 Task: Look for products in the category "Lager" from Rolling Rock only.
Action: Mouse moved to (66, 345)
Screenshot: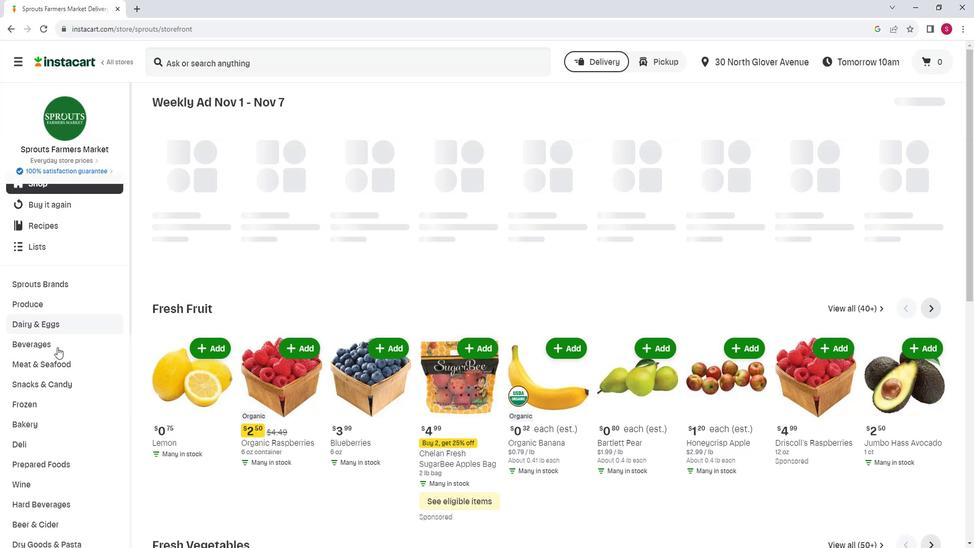 
Action: Mouse scrolled (66, 345) with delta (0, 0)
Screenshot: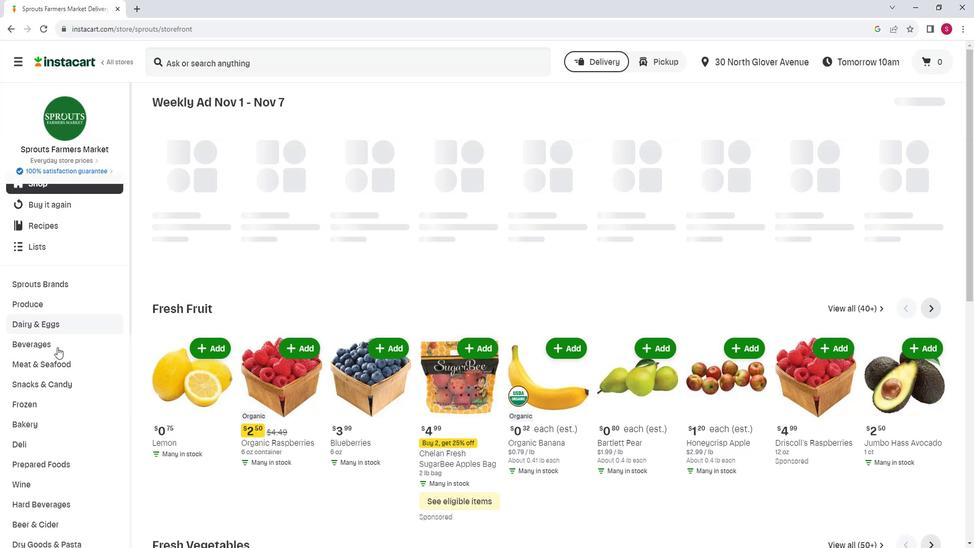 
Action: Mouse moved to (68, 488)
Screenshot: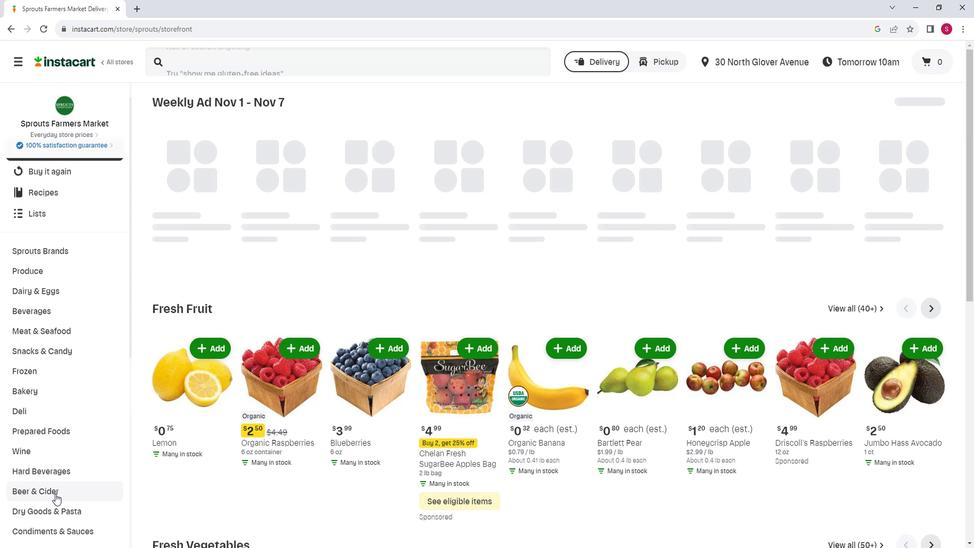 
Action: Mouse pressed left at (68, 488)
Screenshot: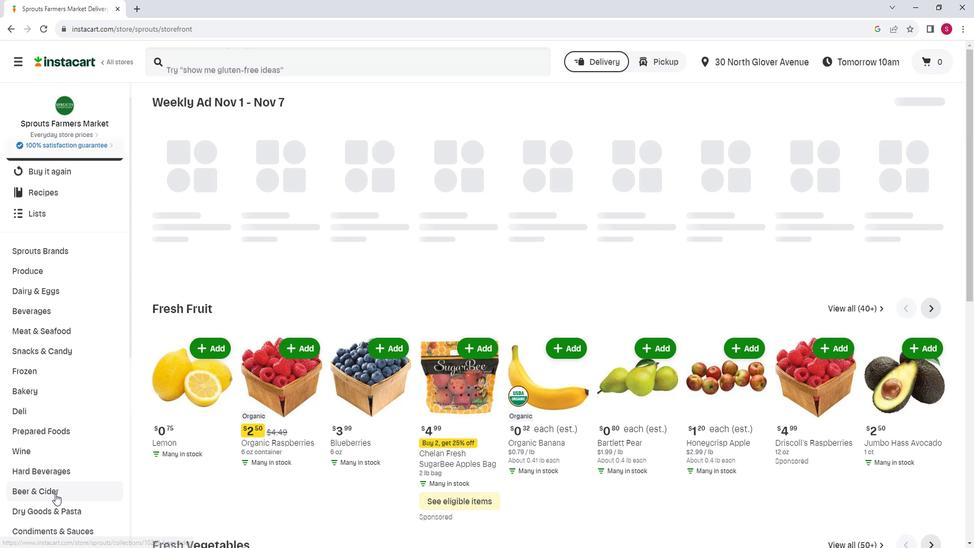 
Action: Mouse moved to (326, 142)
Screenshot: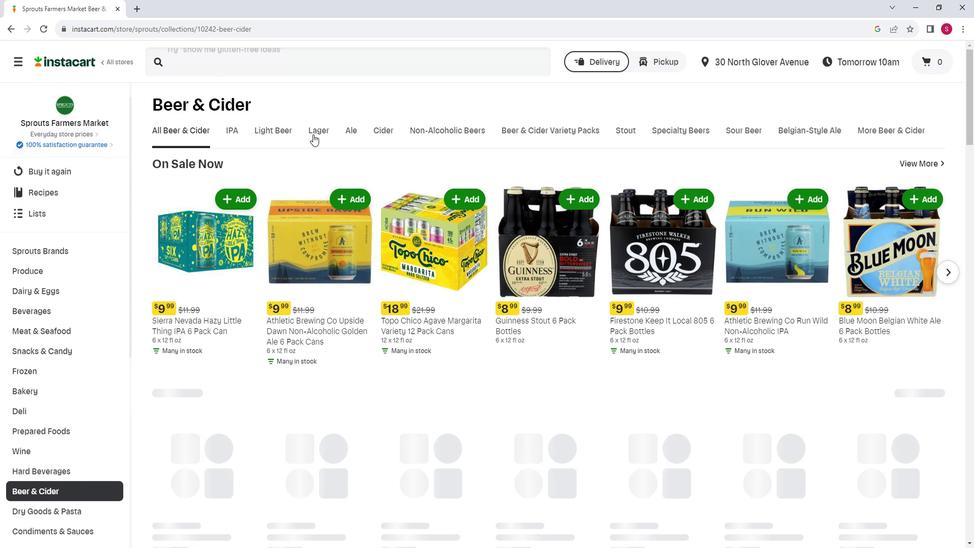 
Action: Mouse pressed left at (326, 142)
Screenshot: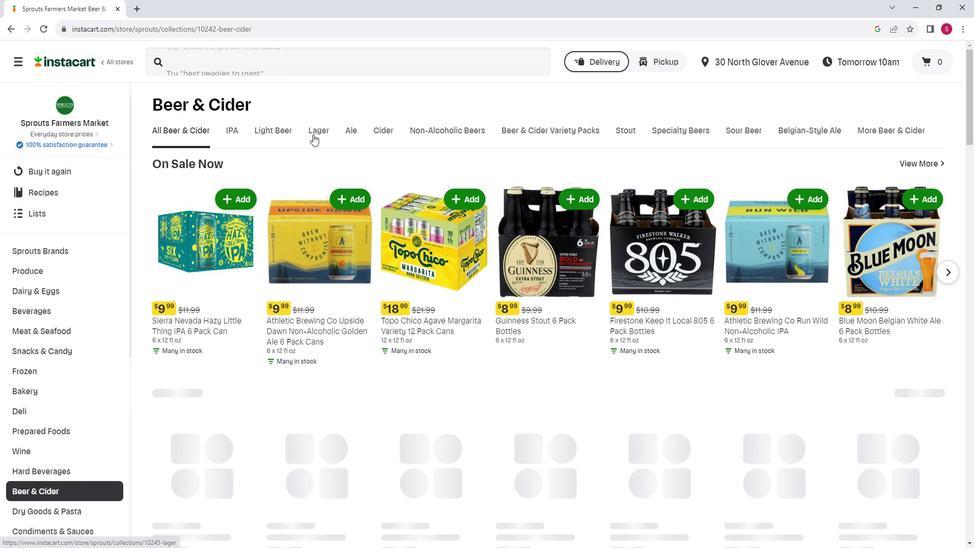 
Action: Mouse moved to (248, 176)
Screenshot: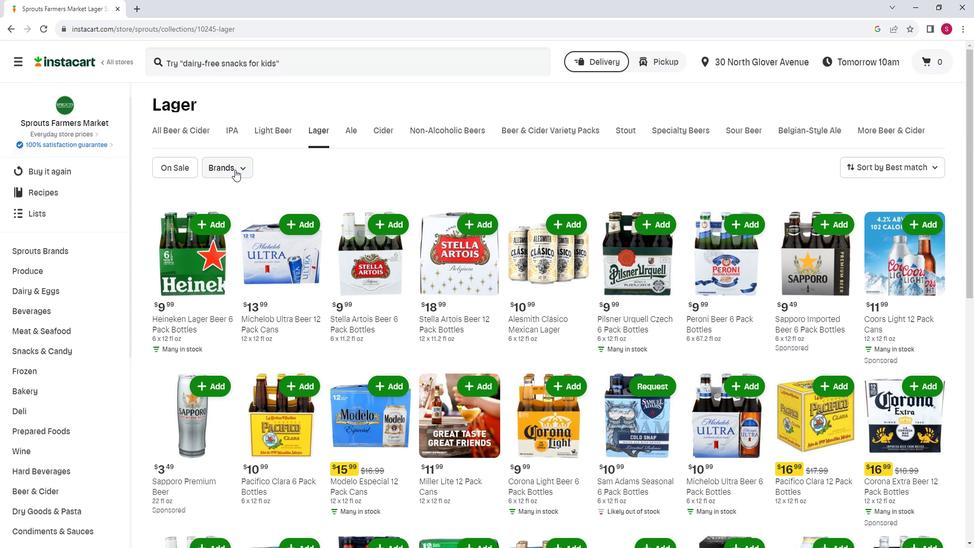 
Action: Mouse pressed left at (248, 176)
Screenshot: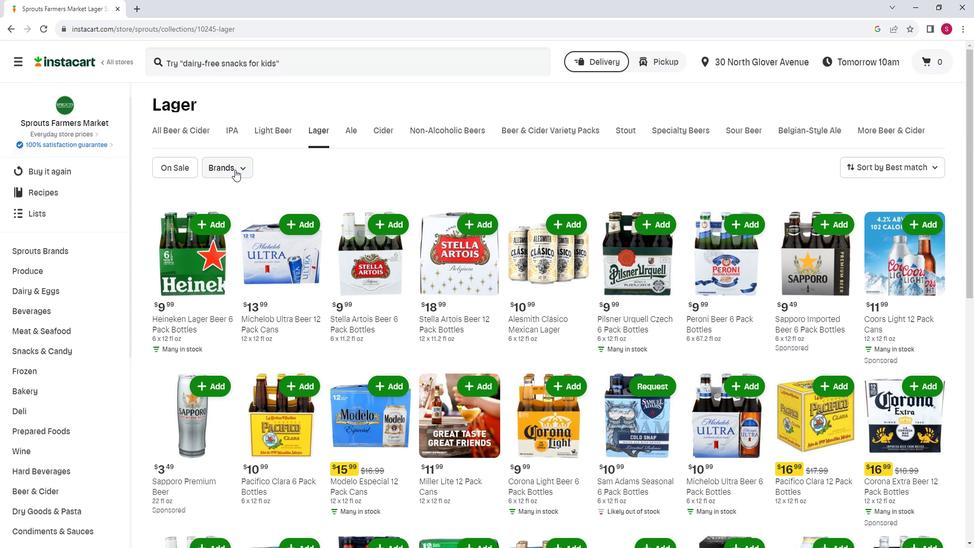 
Action: Mouse moved to (276, 260)
Screenshot: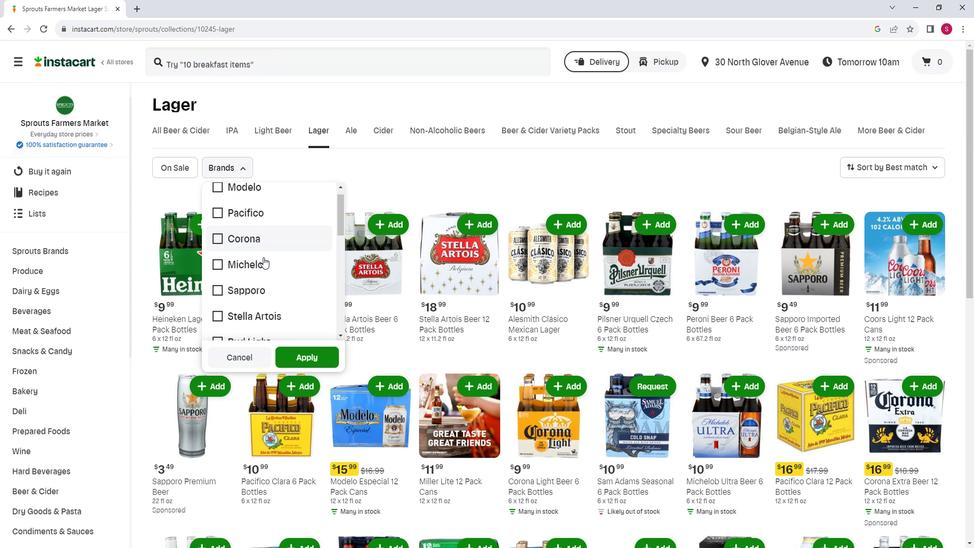 
Action: Mouse scrolled (276, 260) with delta (0, 0)
Screenshot: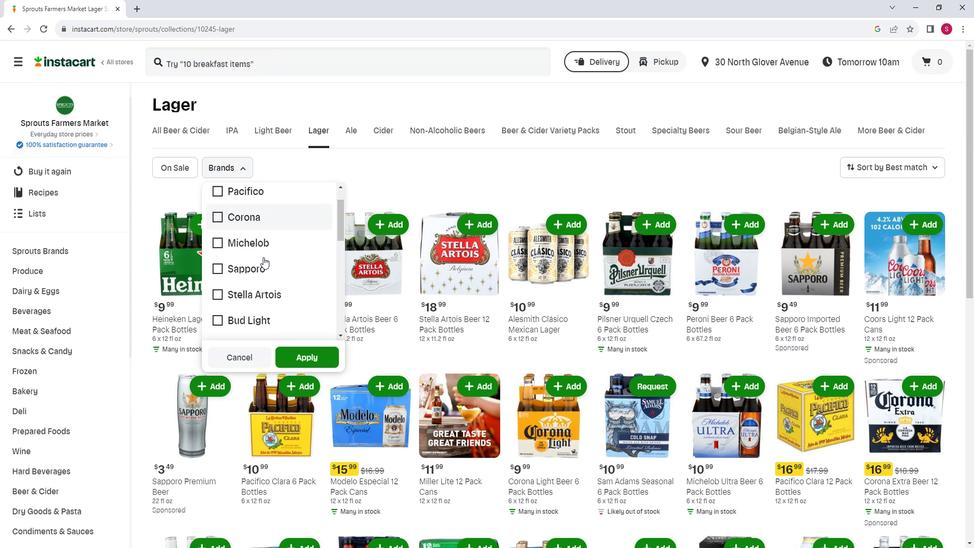 
Action: Mouse scrolled (276, 260) with delta (0, 0)
Screenshot: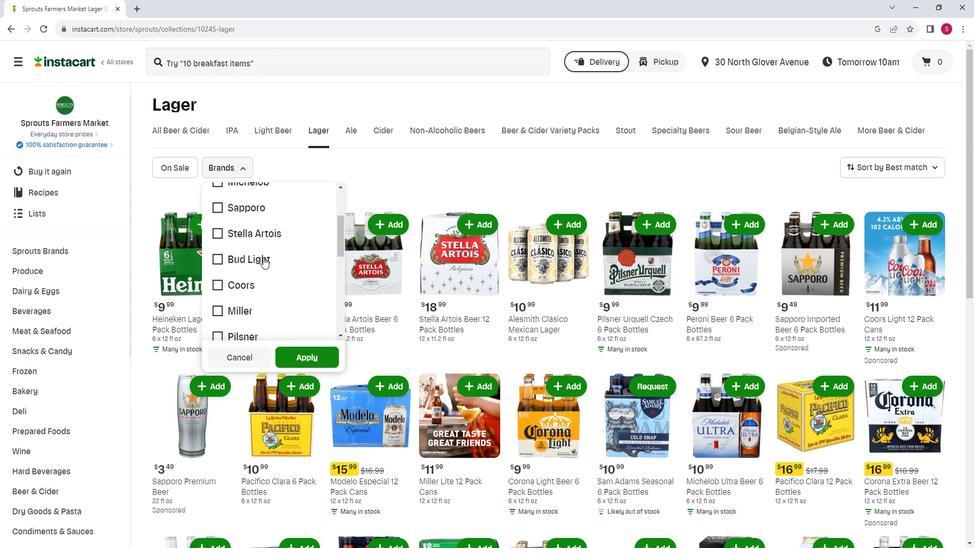 
Action: Mouse scrolled (276, 260) with delta (0, 0)
Screenshot: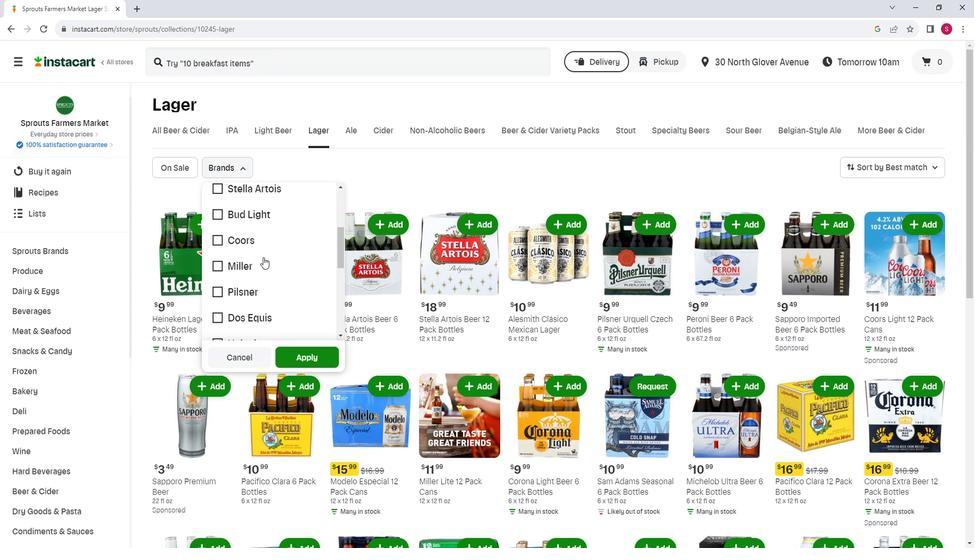 
Action: Mouse scrolled (276, 260) with delta (0, 0)
Screenshot: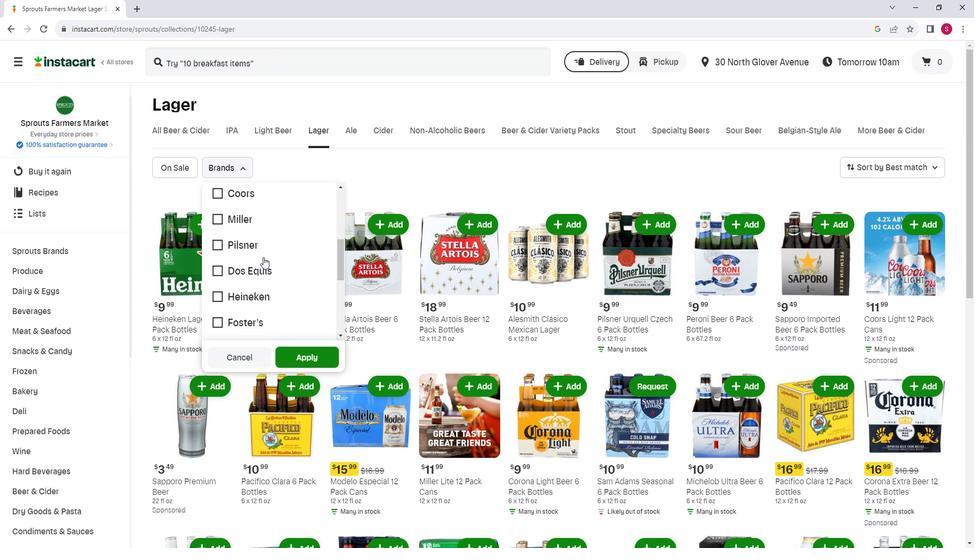 
Action: Mouse scrolled (276, 260) with delta (0, 0)
Screenshot: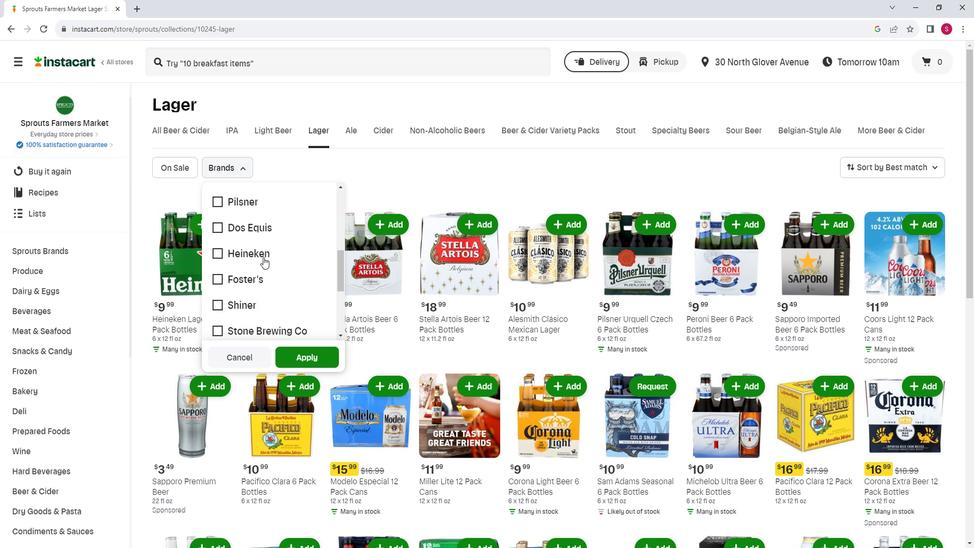 
Action: Mouse scrolled (276, 260) with delta (0, 0)
Screenshot: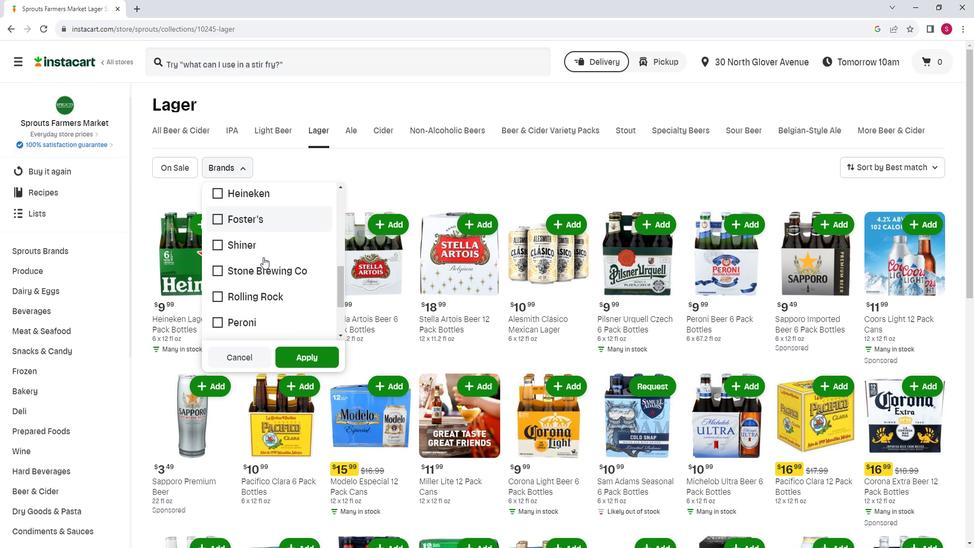 
Action: Mouse moved to (279, 269)
Screenshot: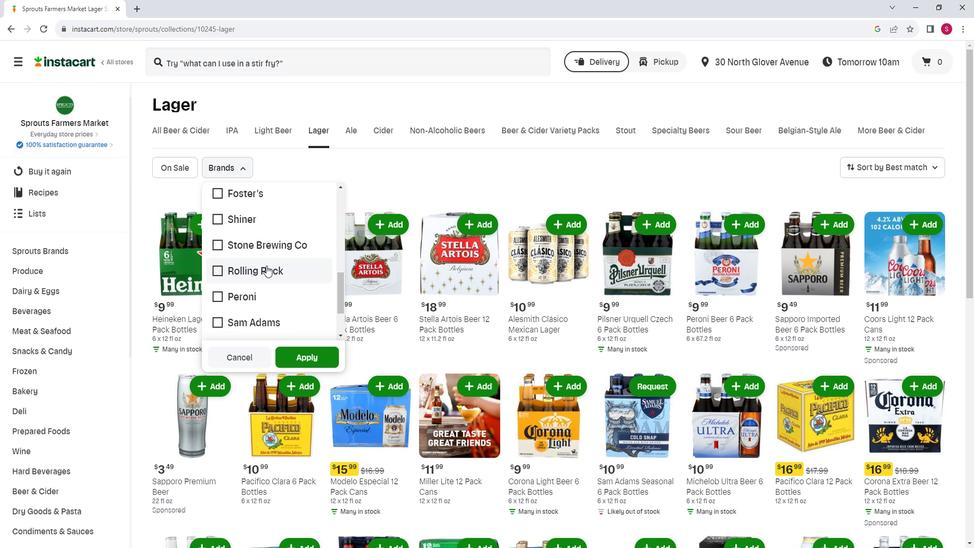 
Action: Mouse pressed left at (279, 269)
Screenshot: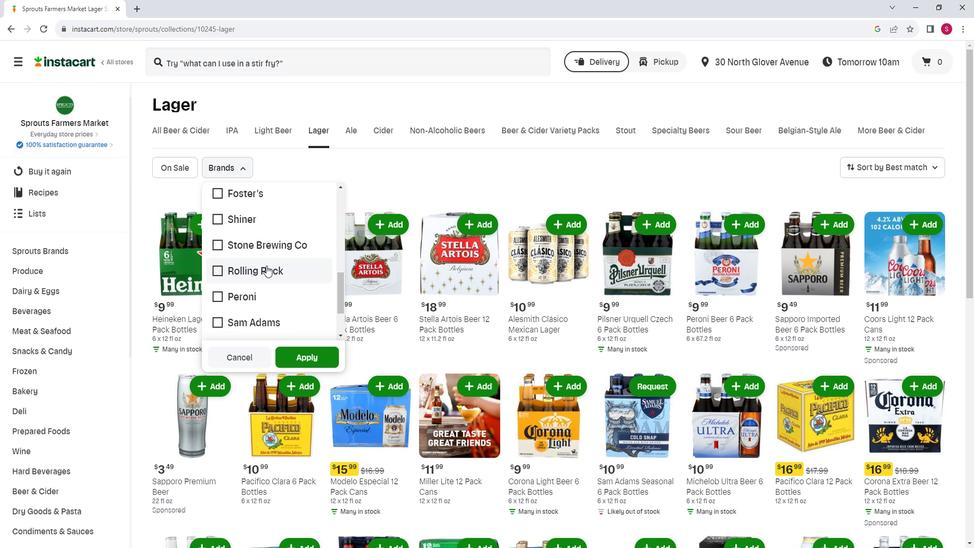 
Action: Mouse moved to (323, 359)
Screenshot: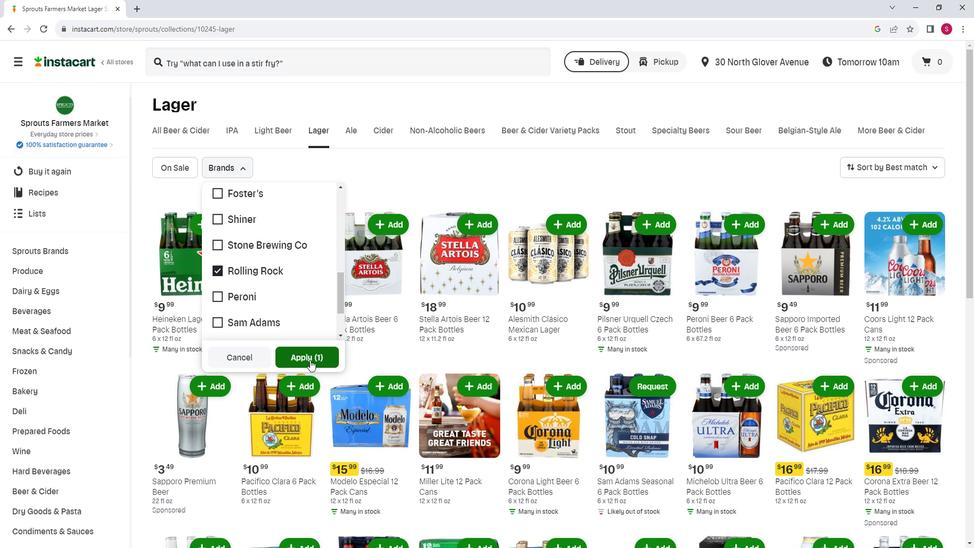 
Action: Mouse pressed left at (323, 359)
Screenshot: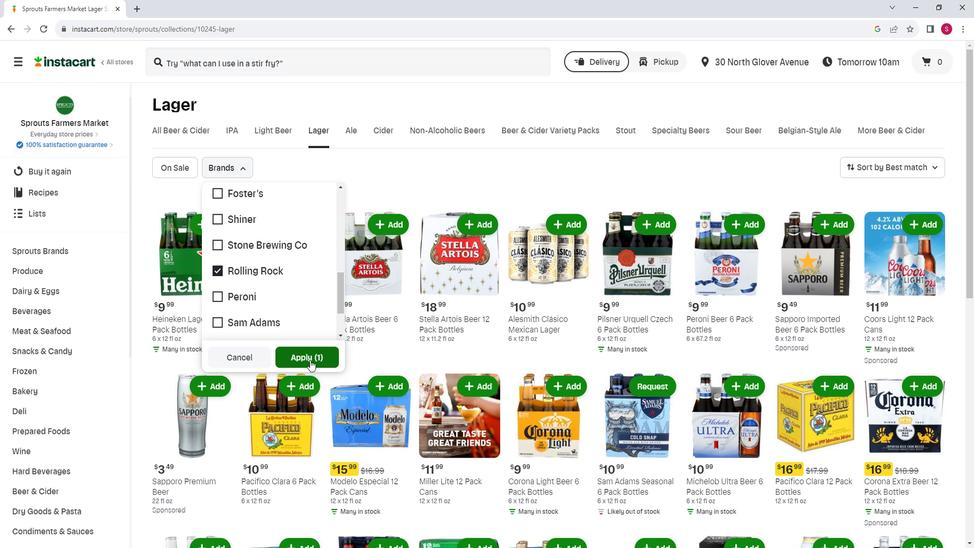 
Action: Mouse moved to (585, 336)
Screenshot: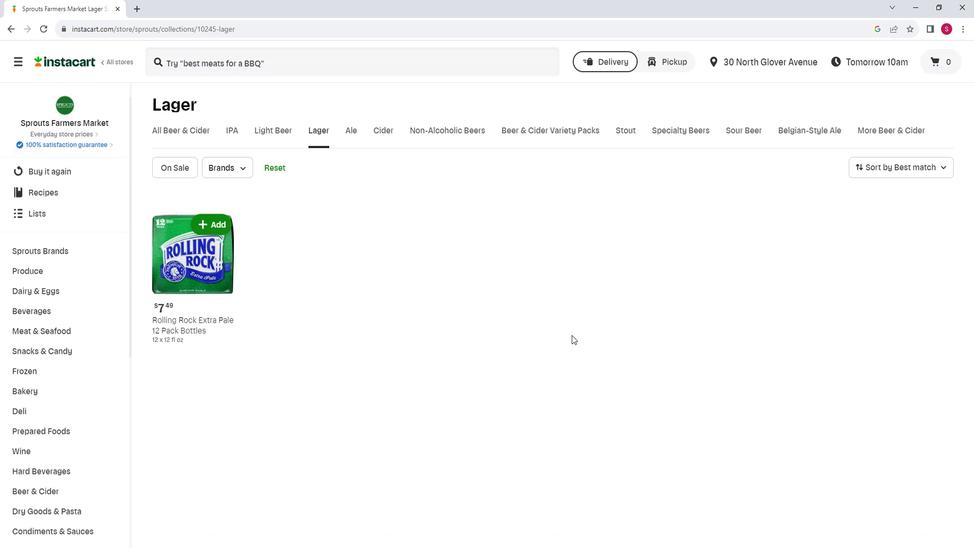
